 Task: Select default profile as bash.
Action: Mouse moved to (1005, 666)
Screenshot: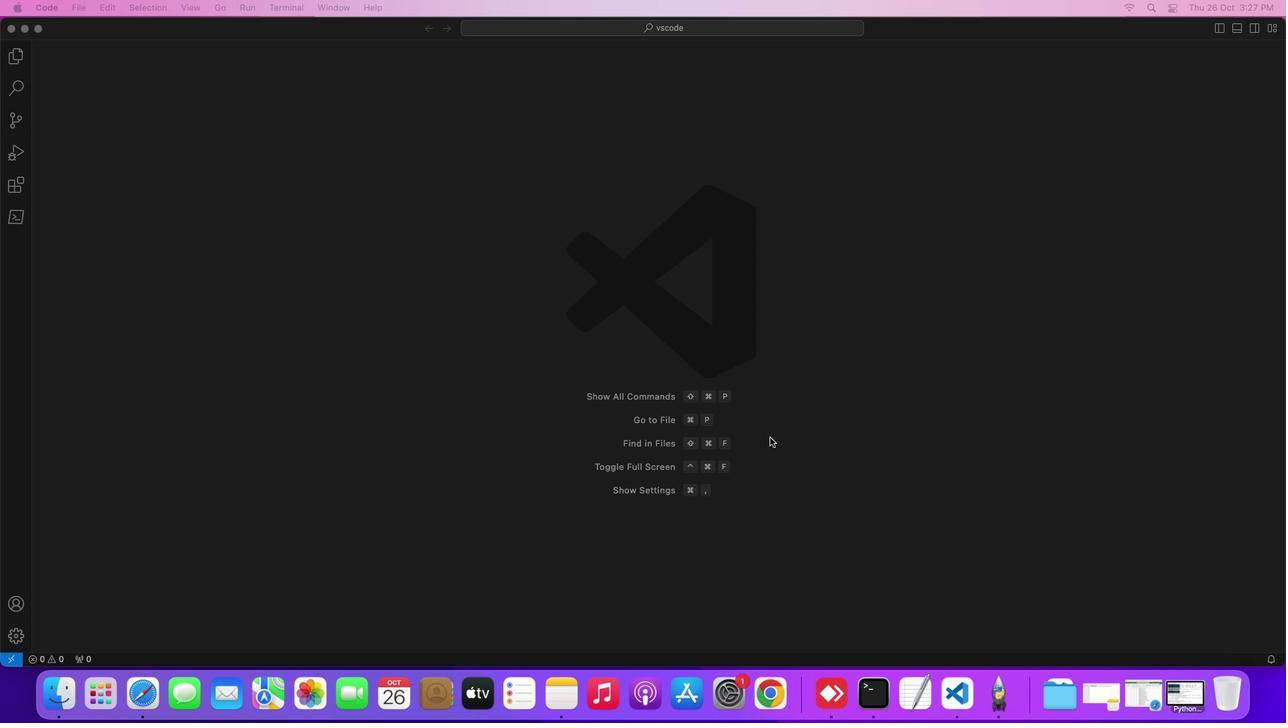 
Action: Mouse pressed left at (1005, 666)
Screenshot: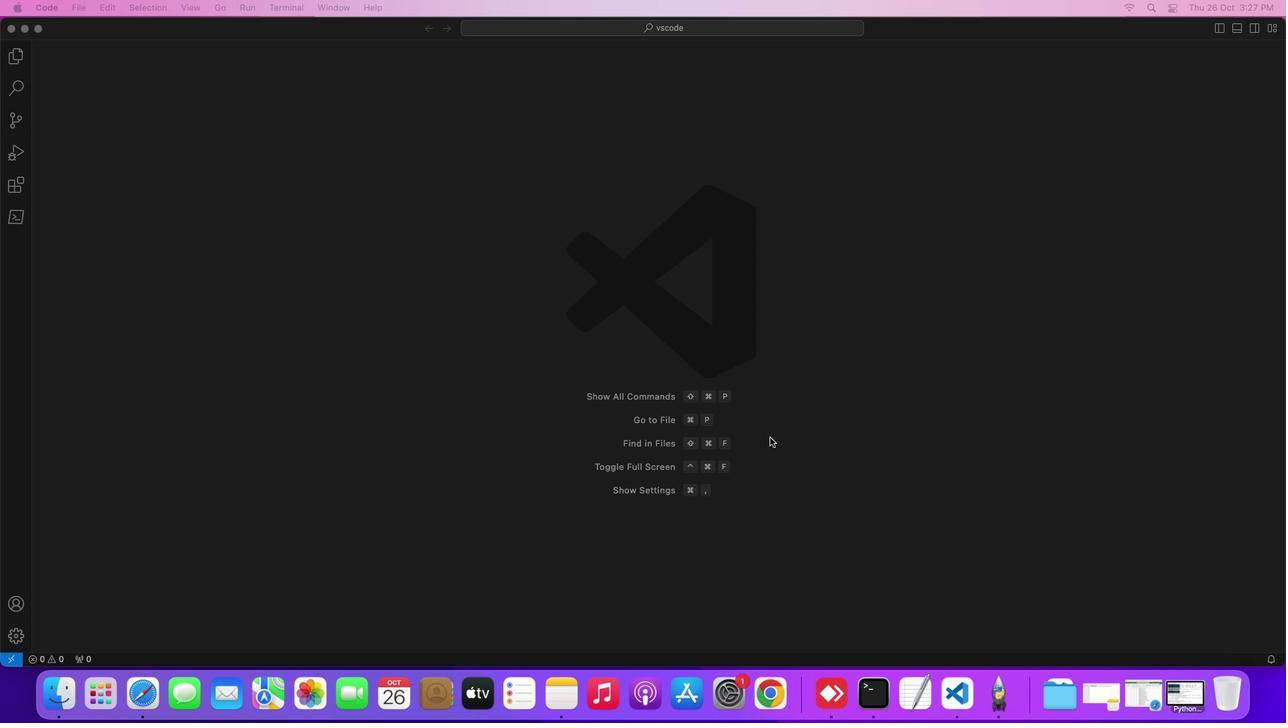 
Action: Mouse moved to (974, 363)
Screenshot: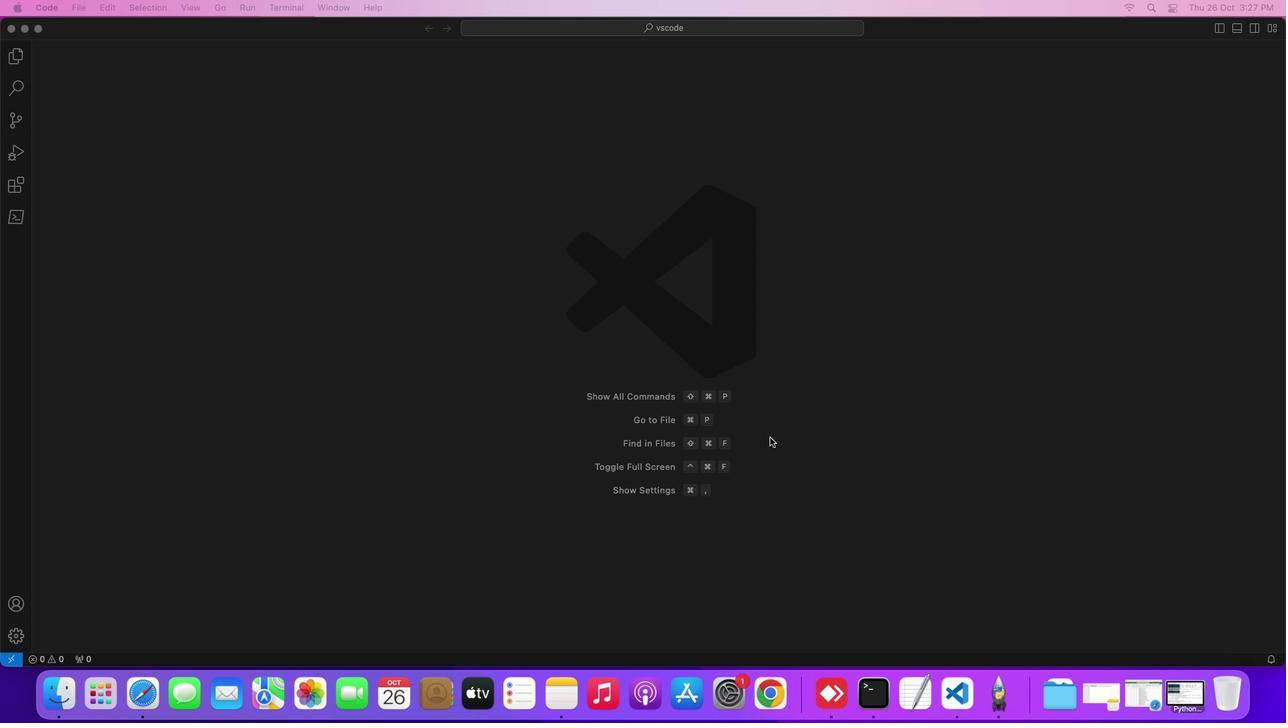 
Action: Key pressed 'y'
Screenshot: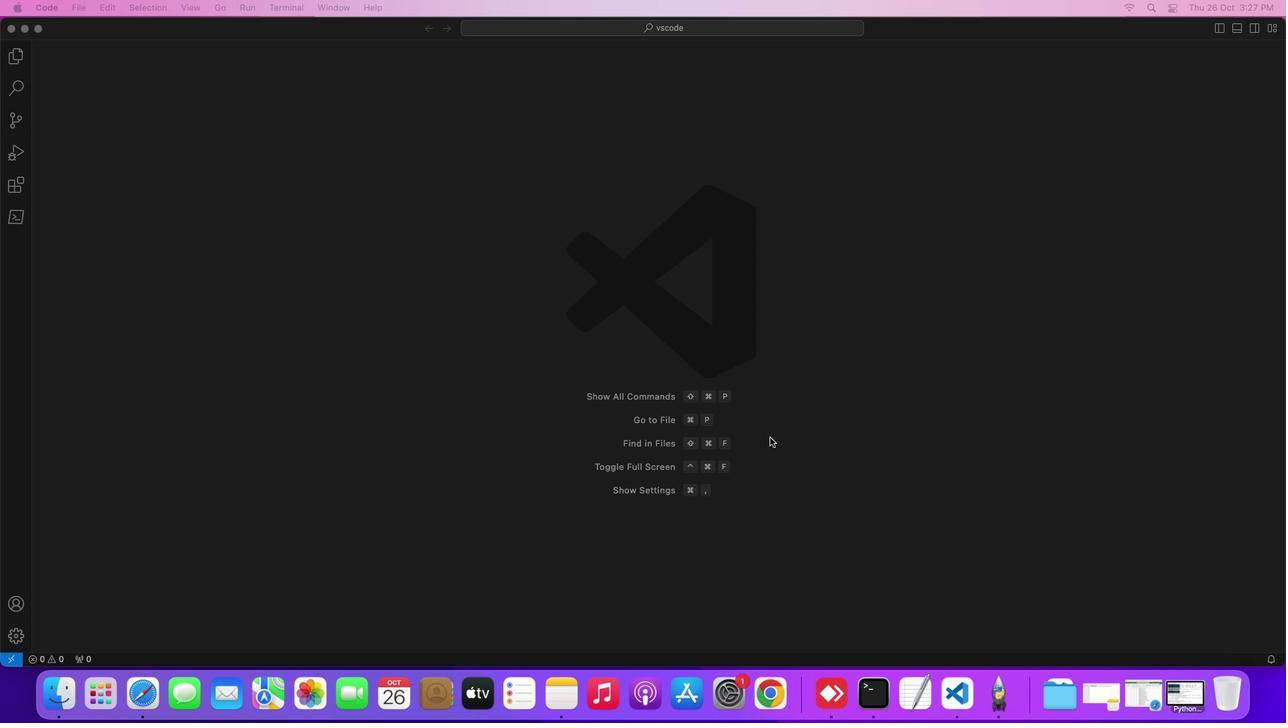 
Action: Mouse moved to (802, 306)
Screenshot: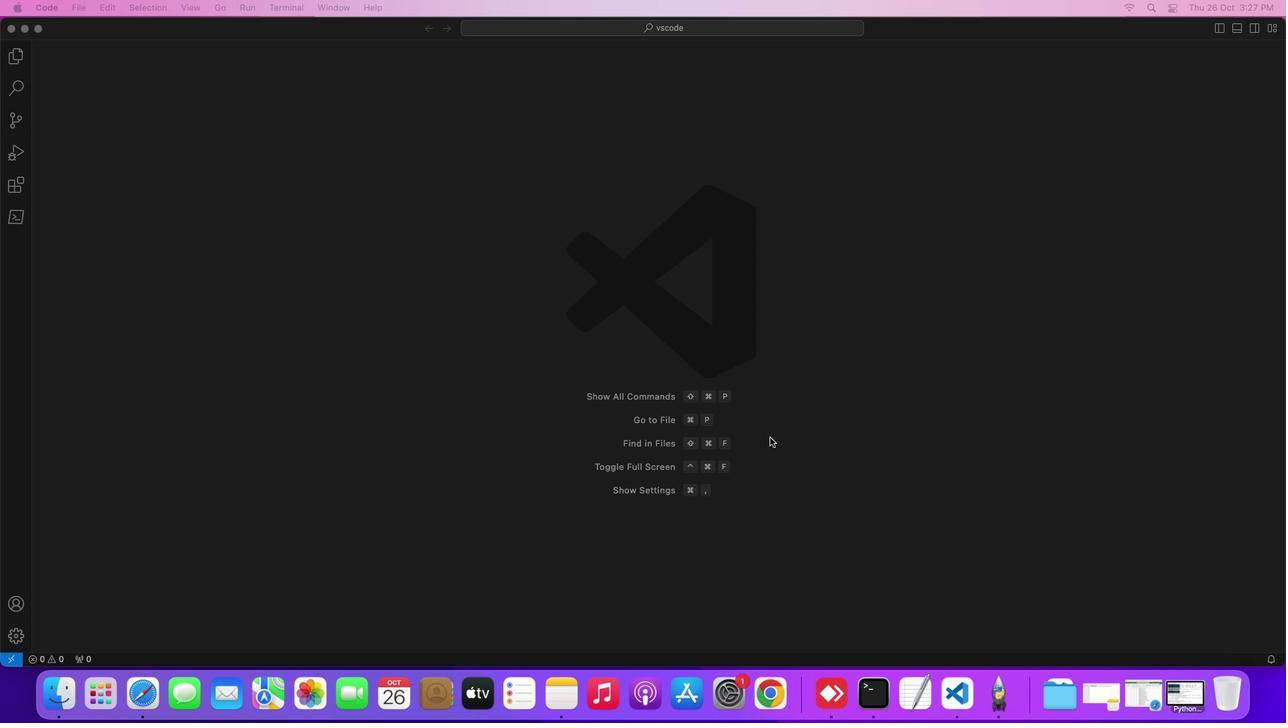 
Action: Key pressed Key.enter
Screenshot: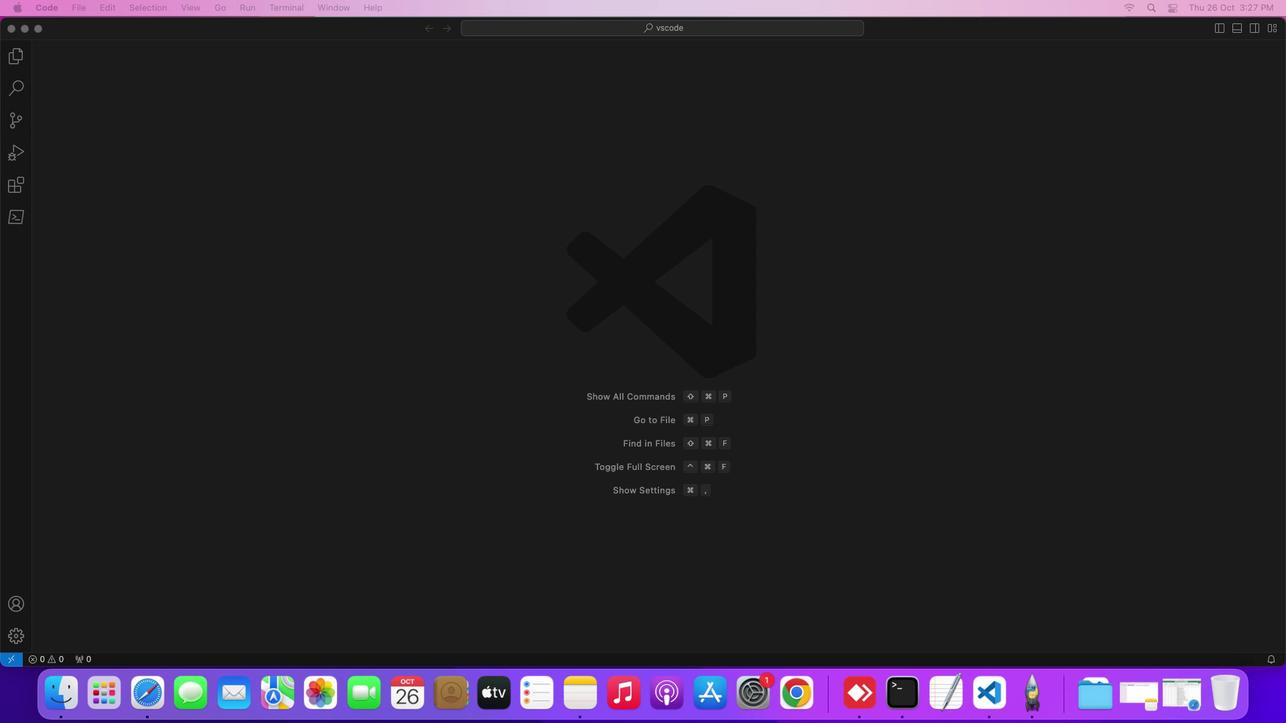 
Action: Mouse moved to (589, 161)
Screenshot: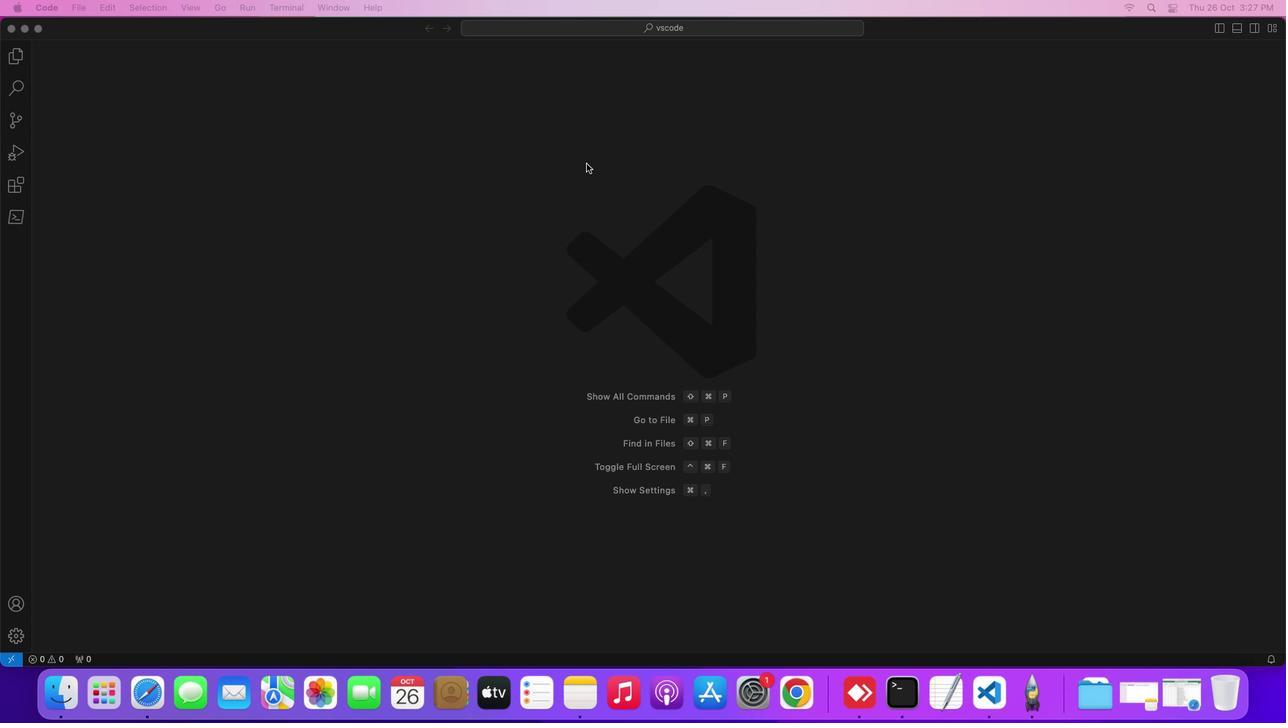 
Action: Mouse pressed left at (589, 161)
Screenshot: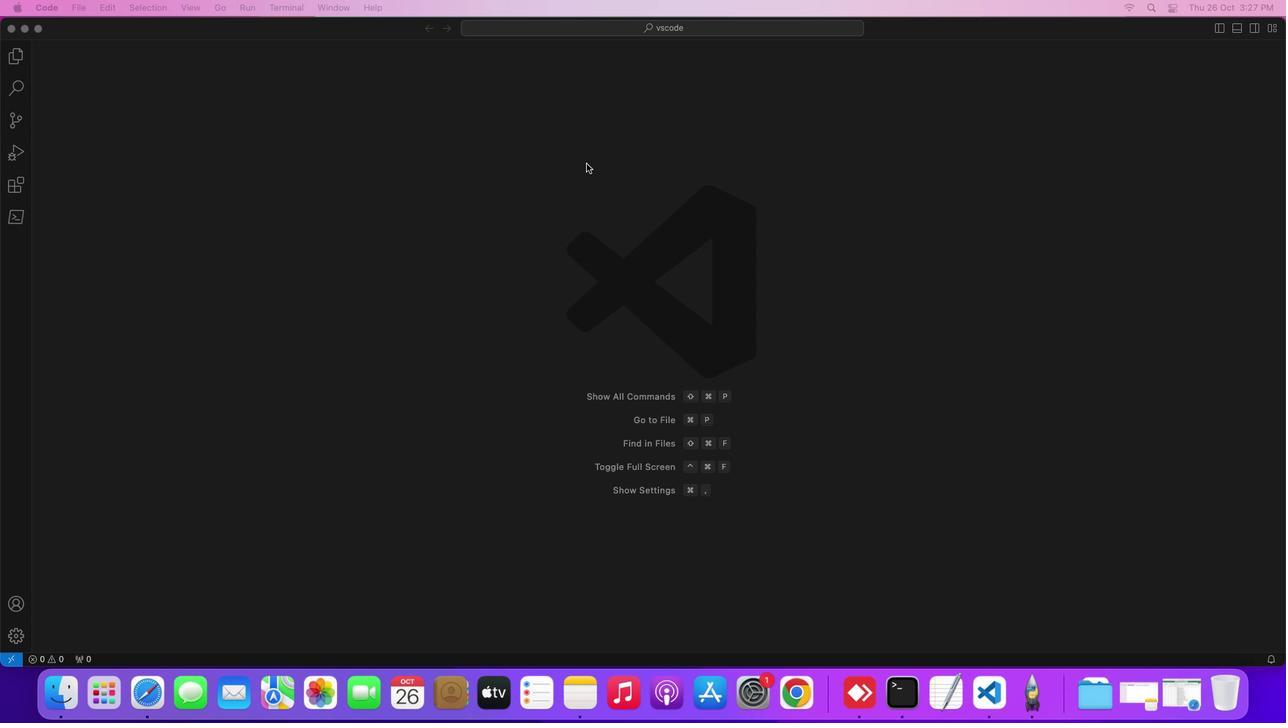 
Action: Mouse moved to (375, 1)
Screenshot: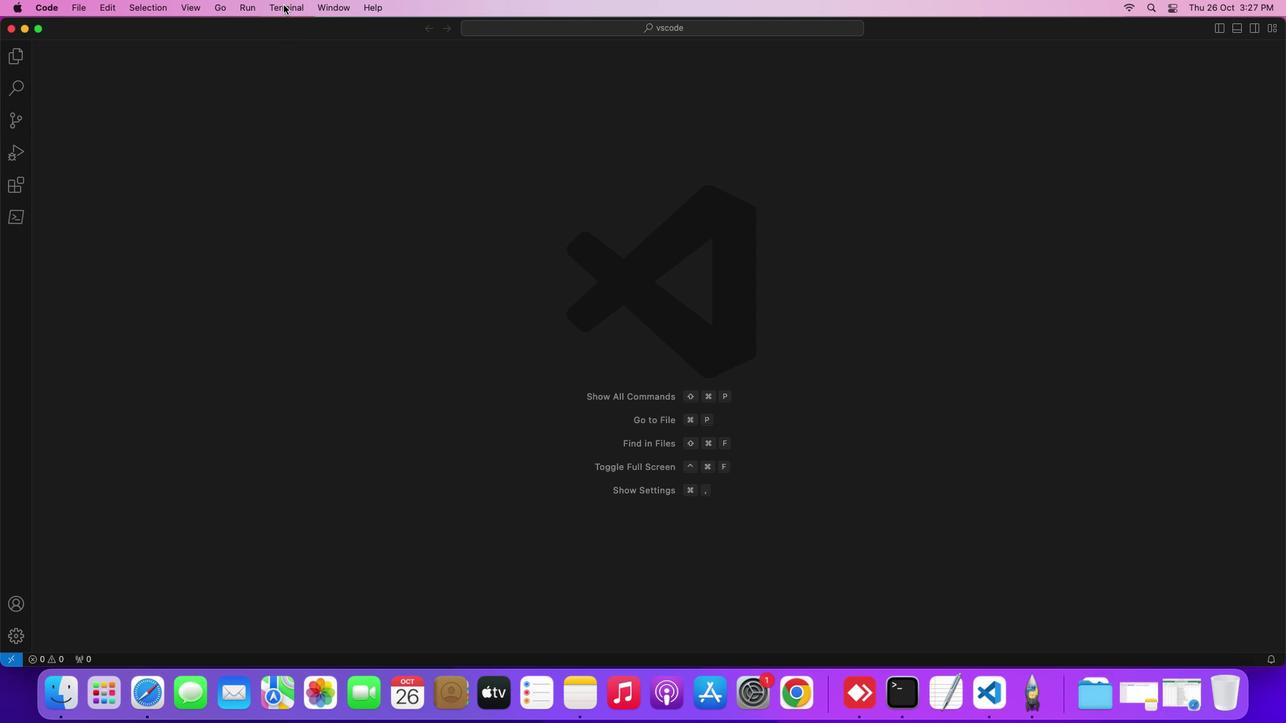 
Action: Mouse pressed left at (375, 1)
Screenshot: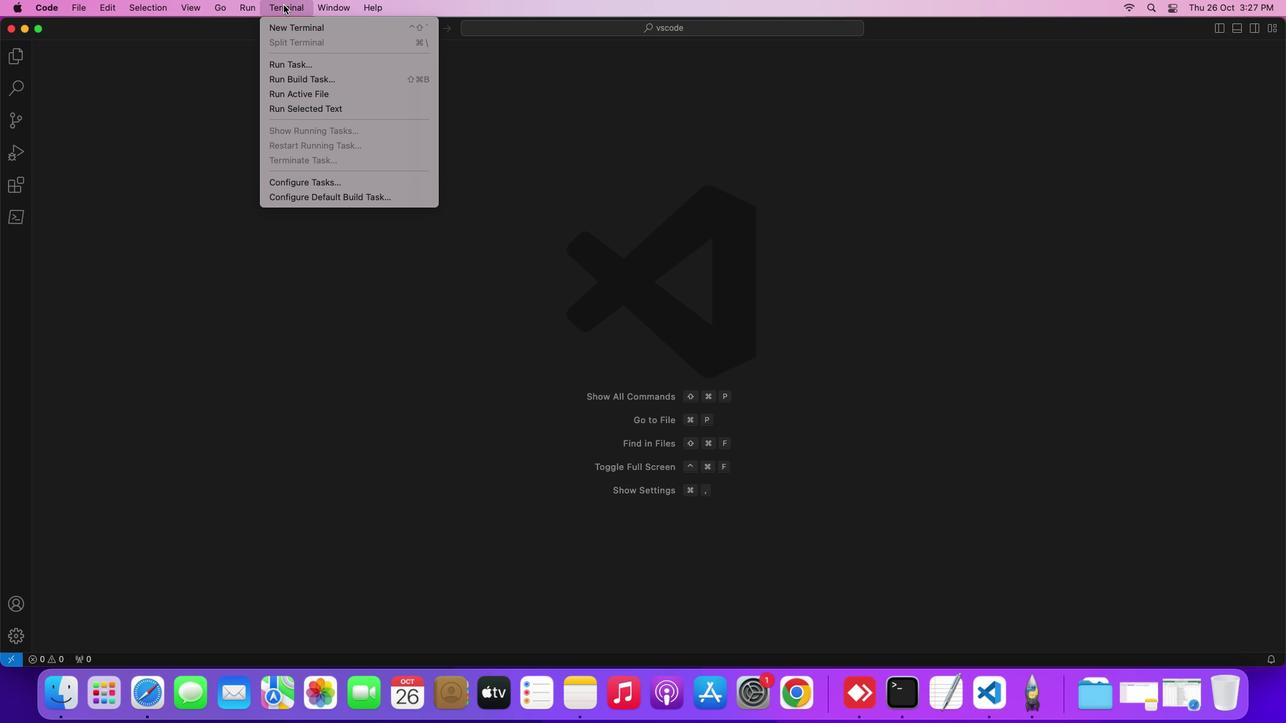 
Action: Mouse moved to (380, 19)
Screenshot: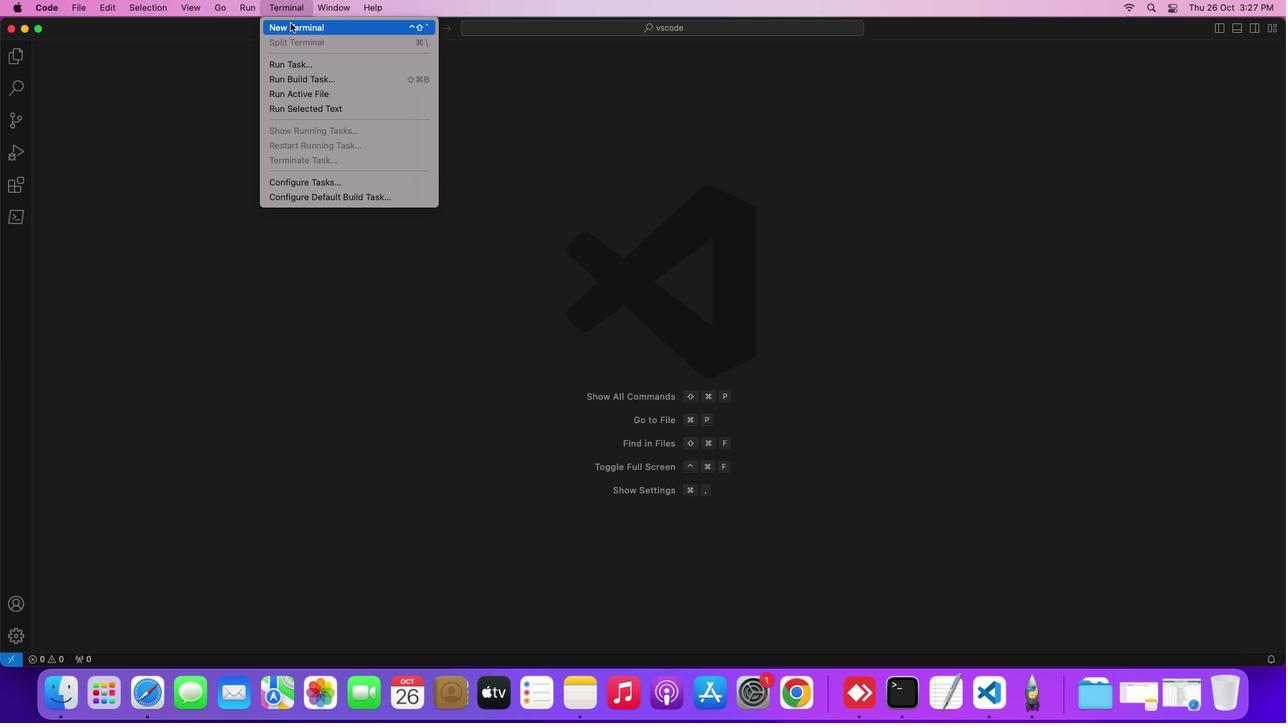 
Action: Mouse pressed left at (380, 19)
Screenshot: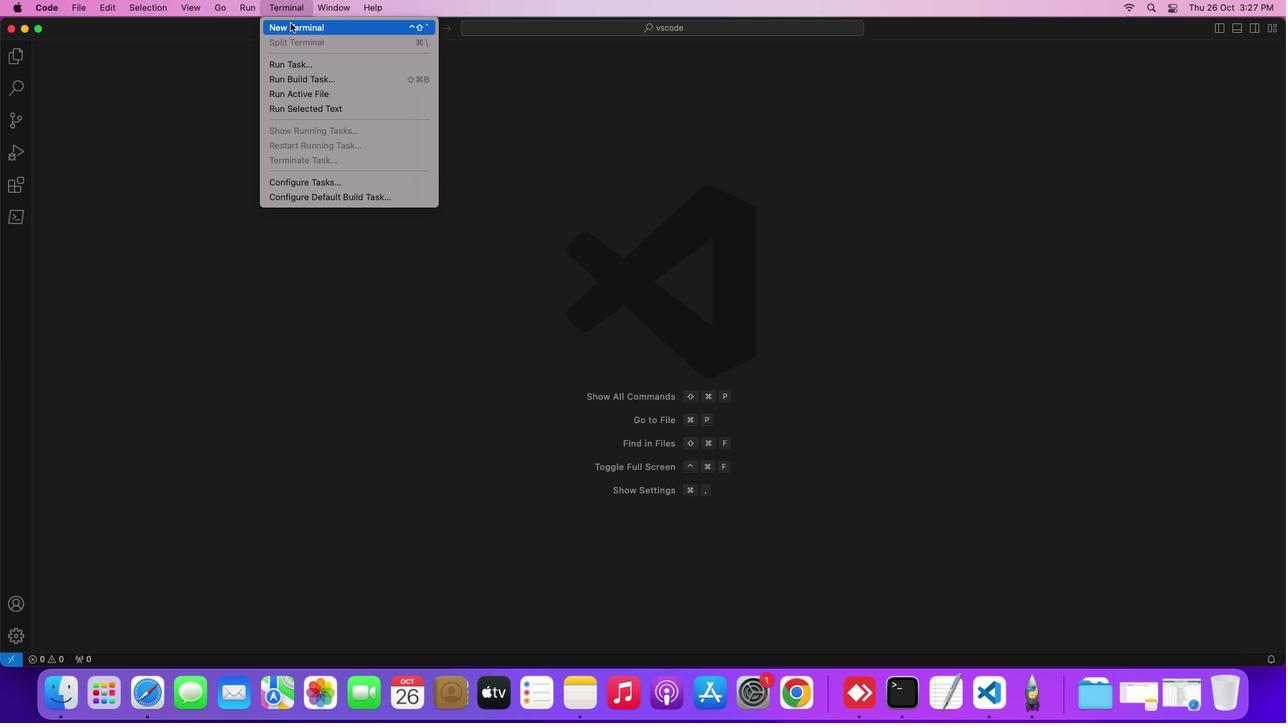 
Action: Mouse moved to (1009, 477)
Screenshot: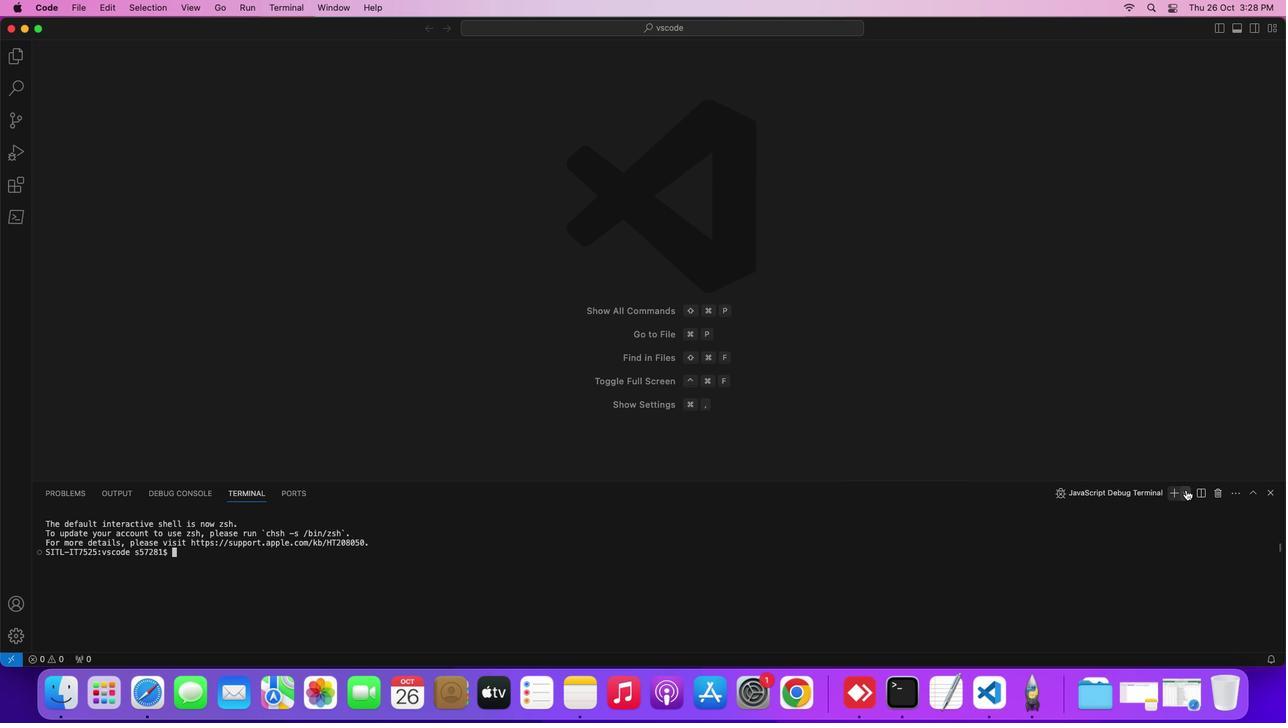 
Action: Mouse pressed left at (1009, 477)
Screenshot: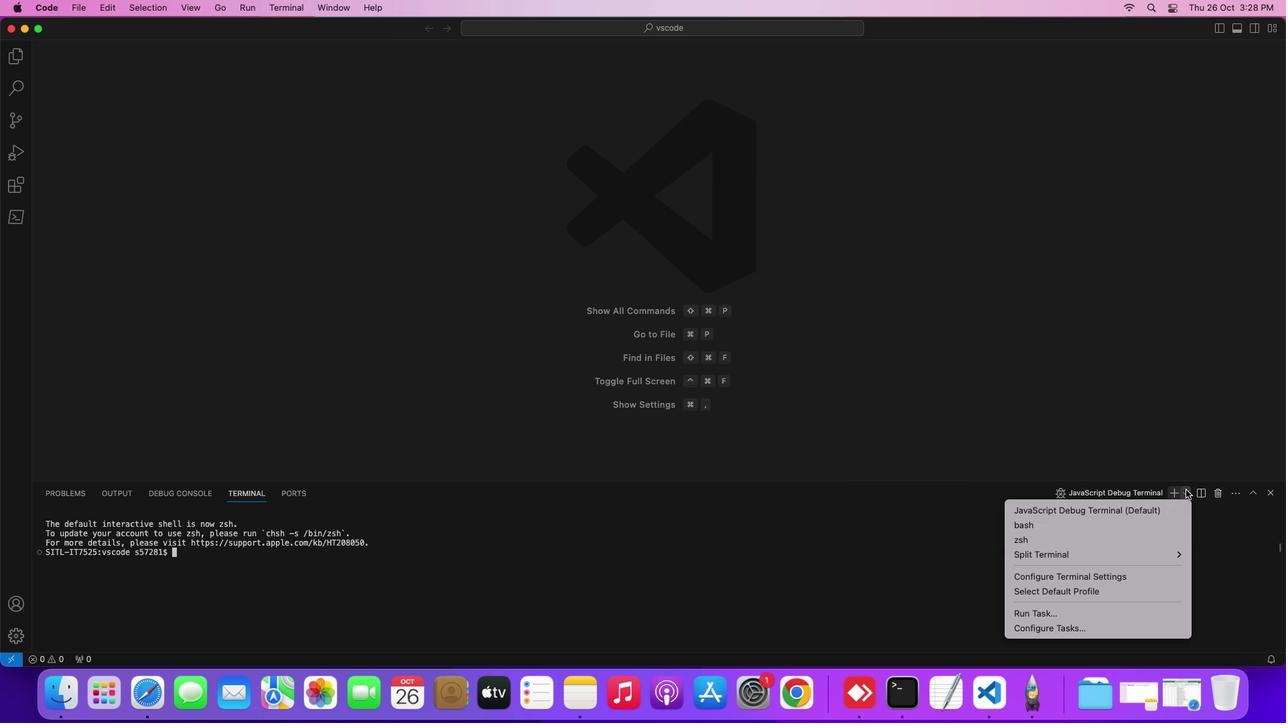 
Action: Mouse moved to (937, 571)
Screenshot: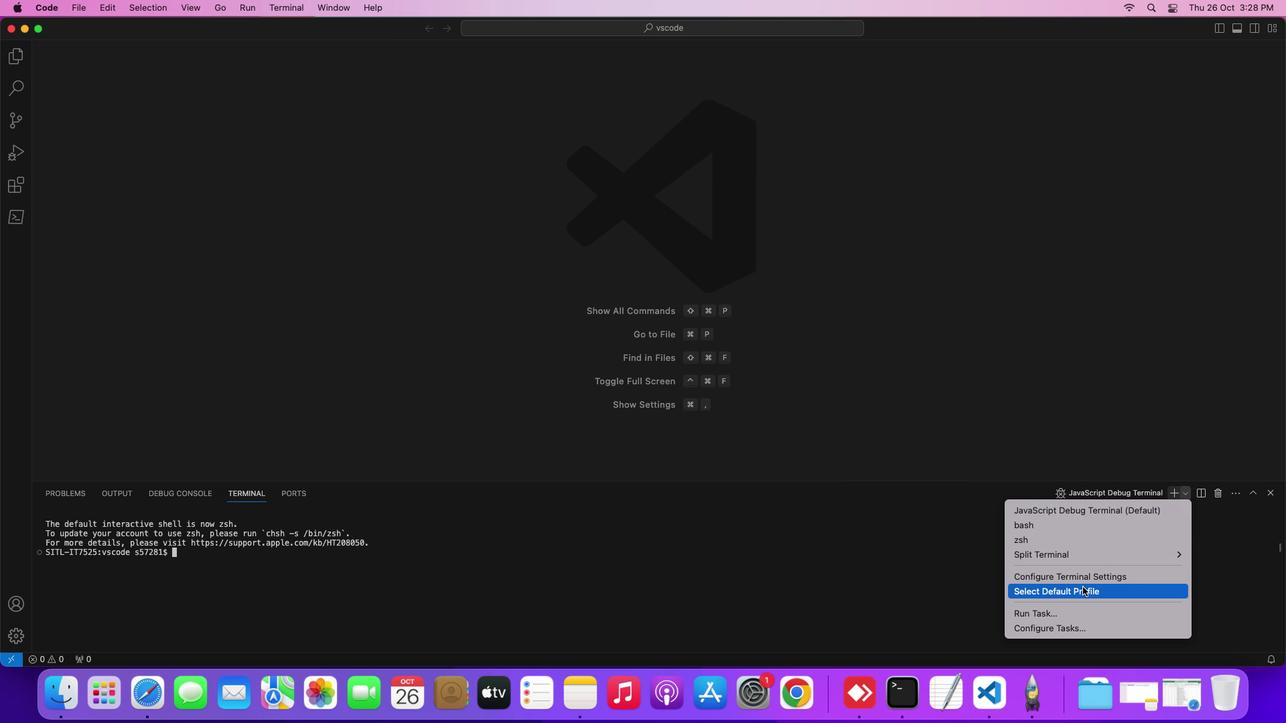 
Action: Mouse pressed left at (937, 571)
Screenshot: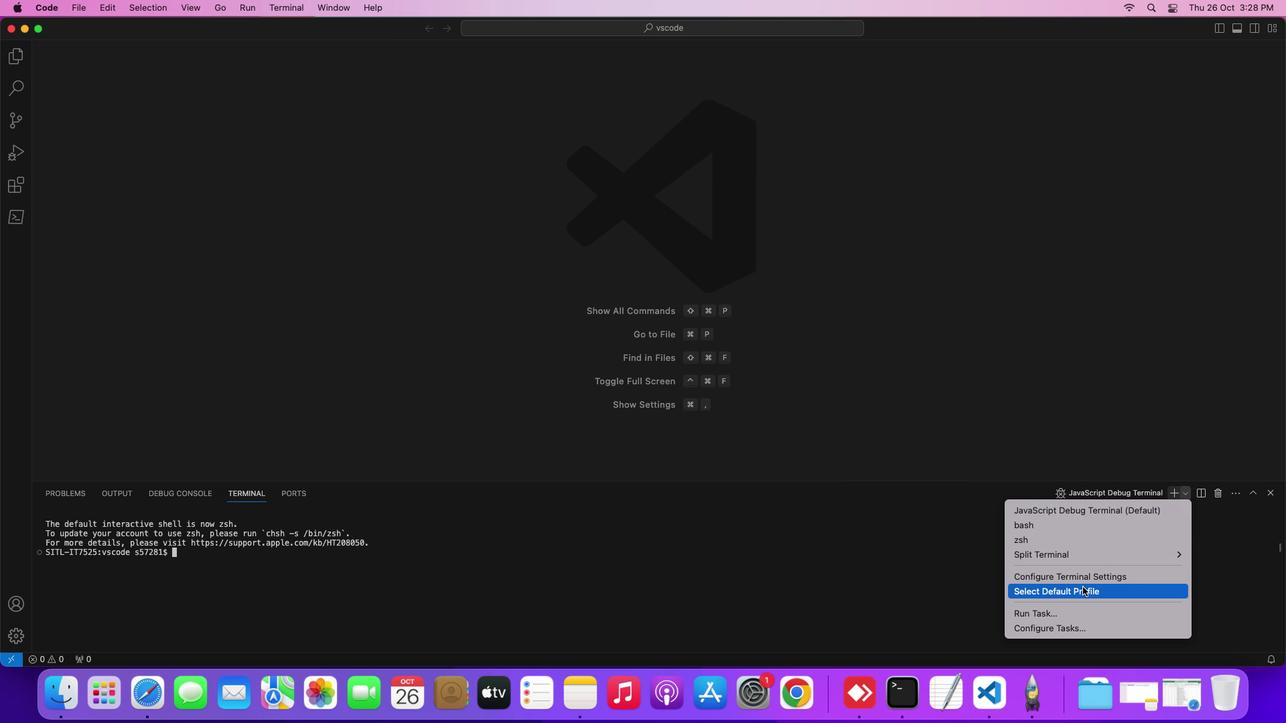 
Action: Mouse moved to (504, 55)
Screenshot: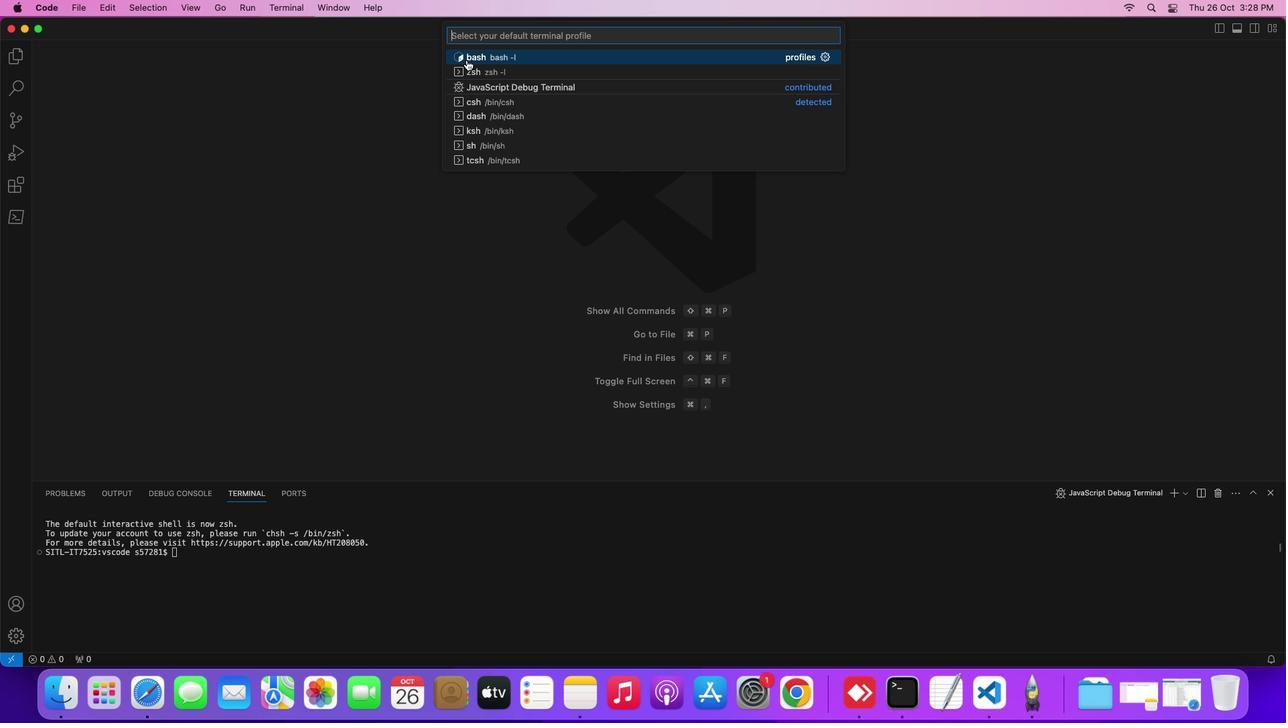 
Action: Mouse pressed left at (504, 55)
Screenshot: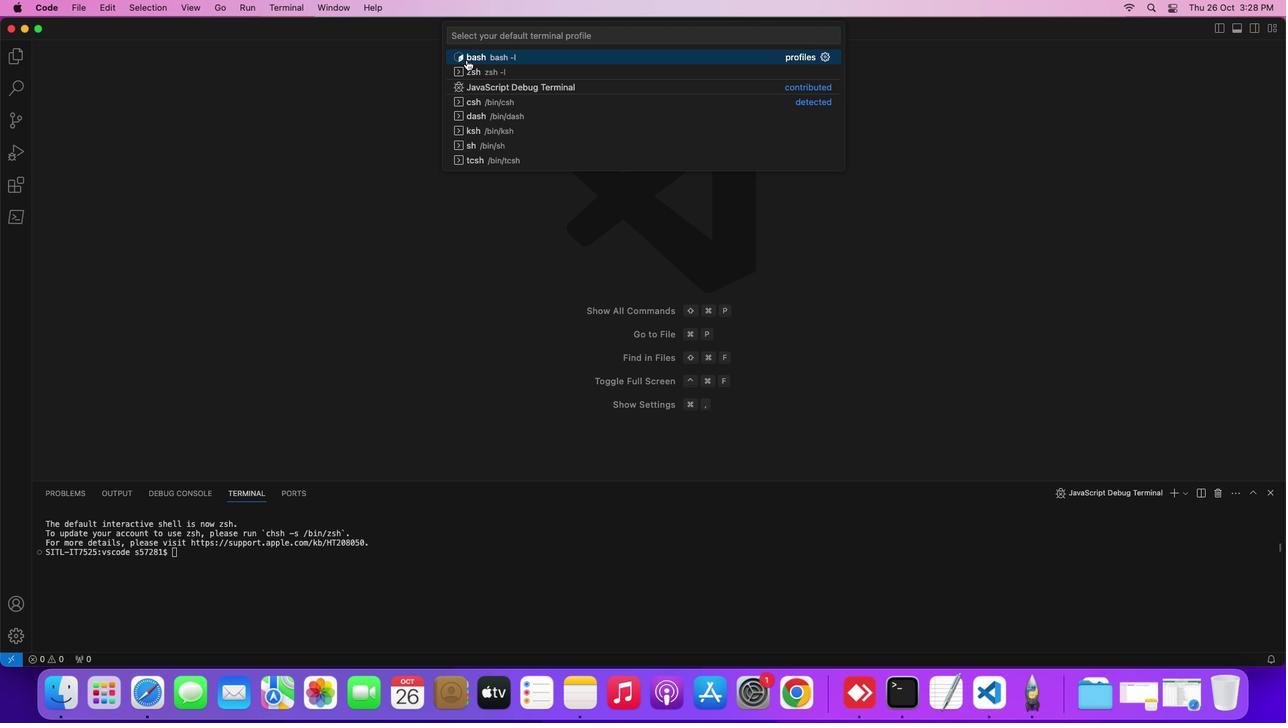 
Action: Mouse moved to (613, 246)
Screenshot: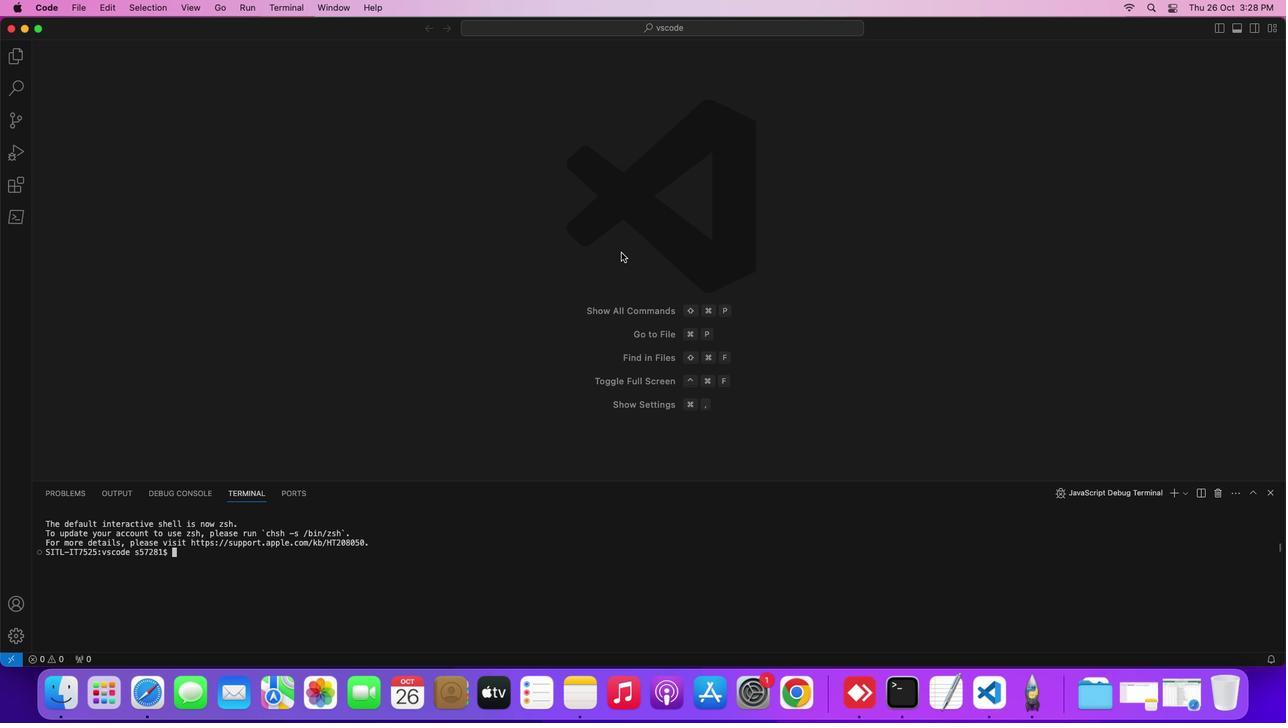 
